 Task: Add Steaz Antioxidant Brew Tea, Zero Calorie Peach Mango to the cart.
Action: Mouse pressed left at (25, 100)
Screenshot: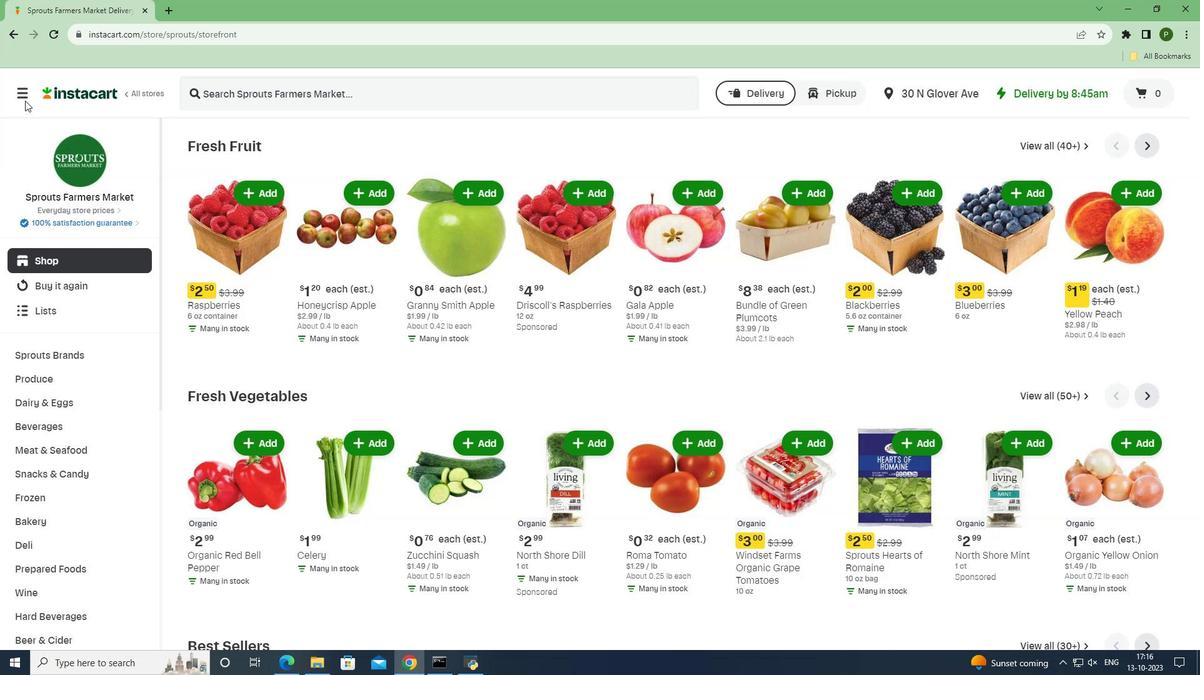 
Action: Mouse moved to (70, 334)
Screenshot: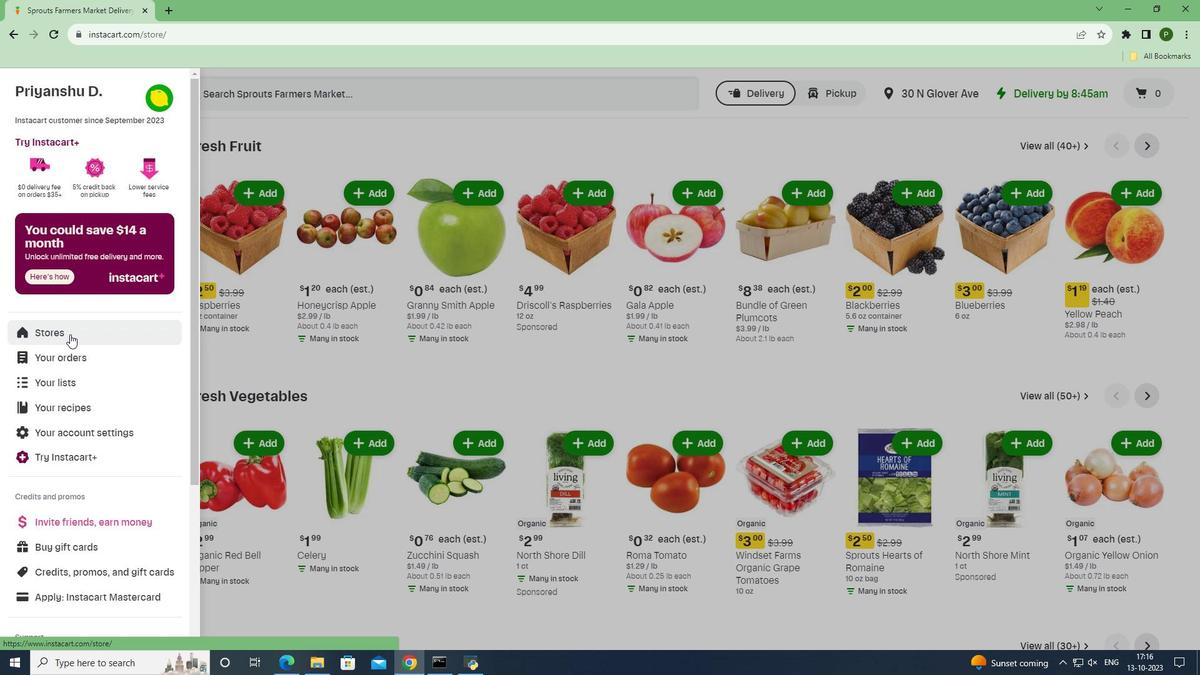
Action: Mouse pressed left at (70, 334)
Screenshot: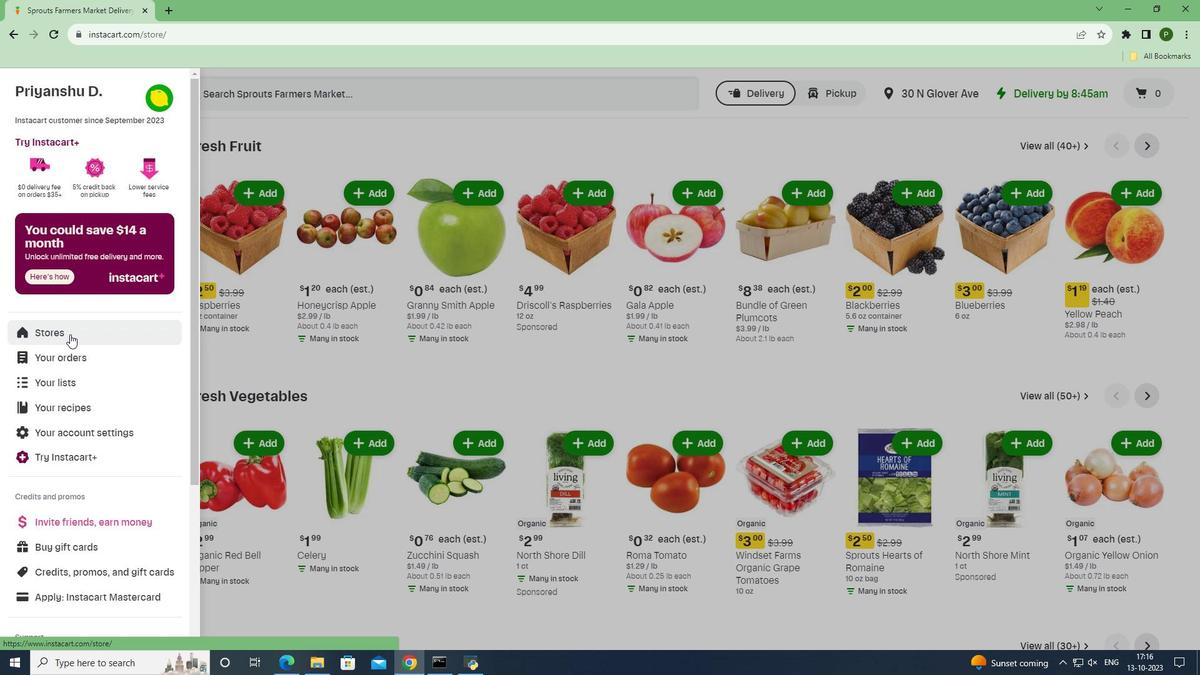 
Action: Mouse moved to (282, 144)
Screenshot: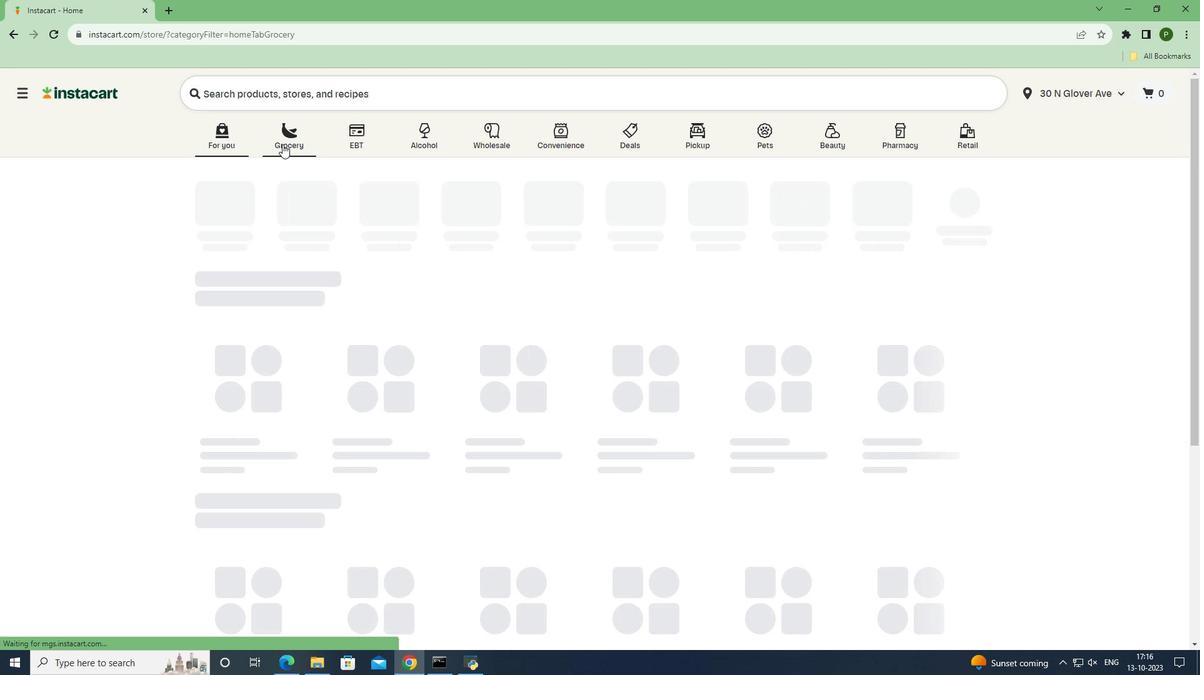 
Action: Mouse pressed left at (282, 144)
Screenshot: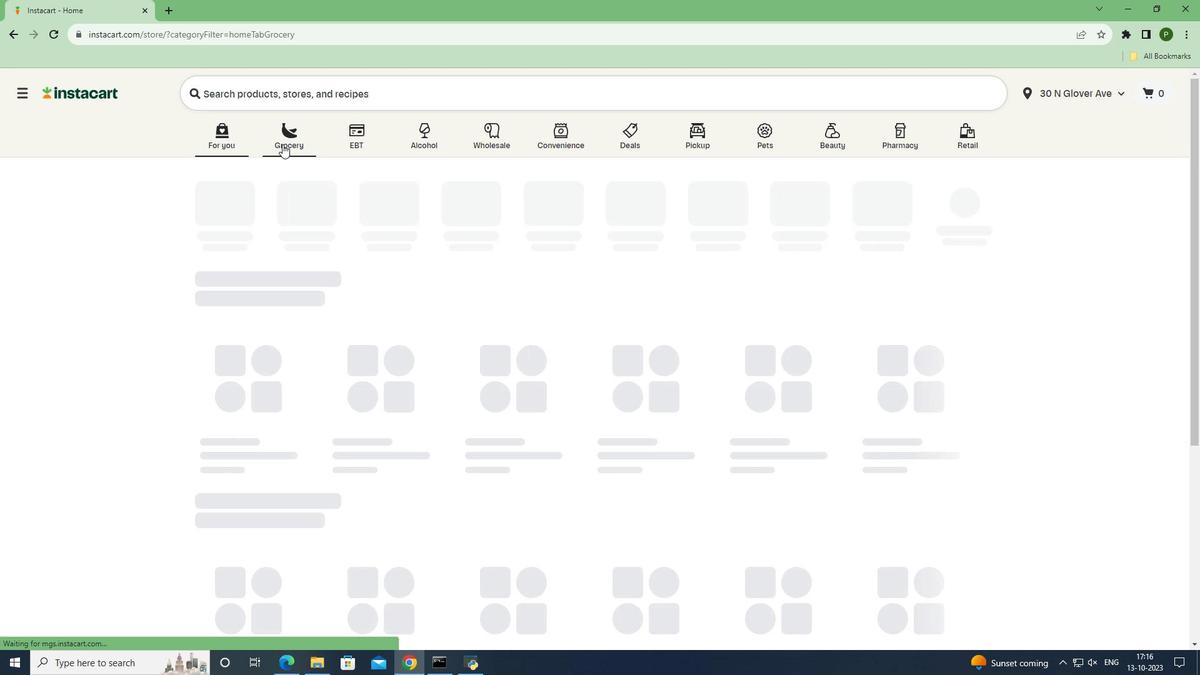 
Action: Mouse moved to (778, 268)
Screenshot: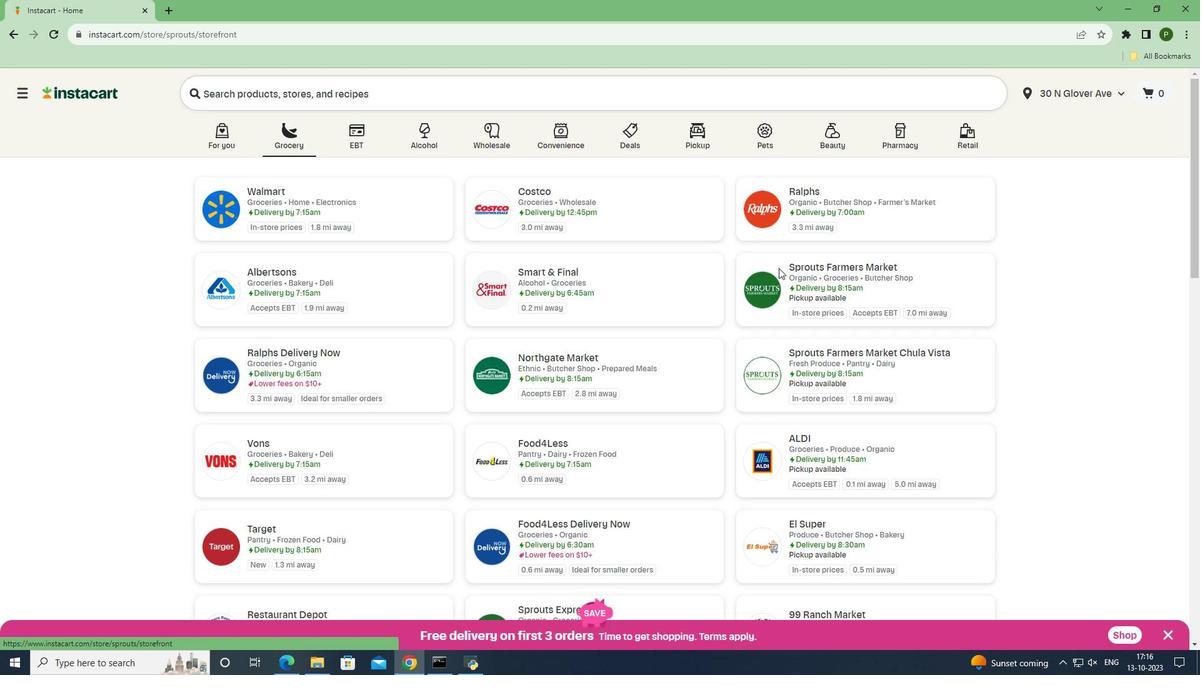 
Action: Mouse pressed left at (778, 268)
Screenshot: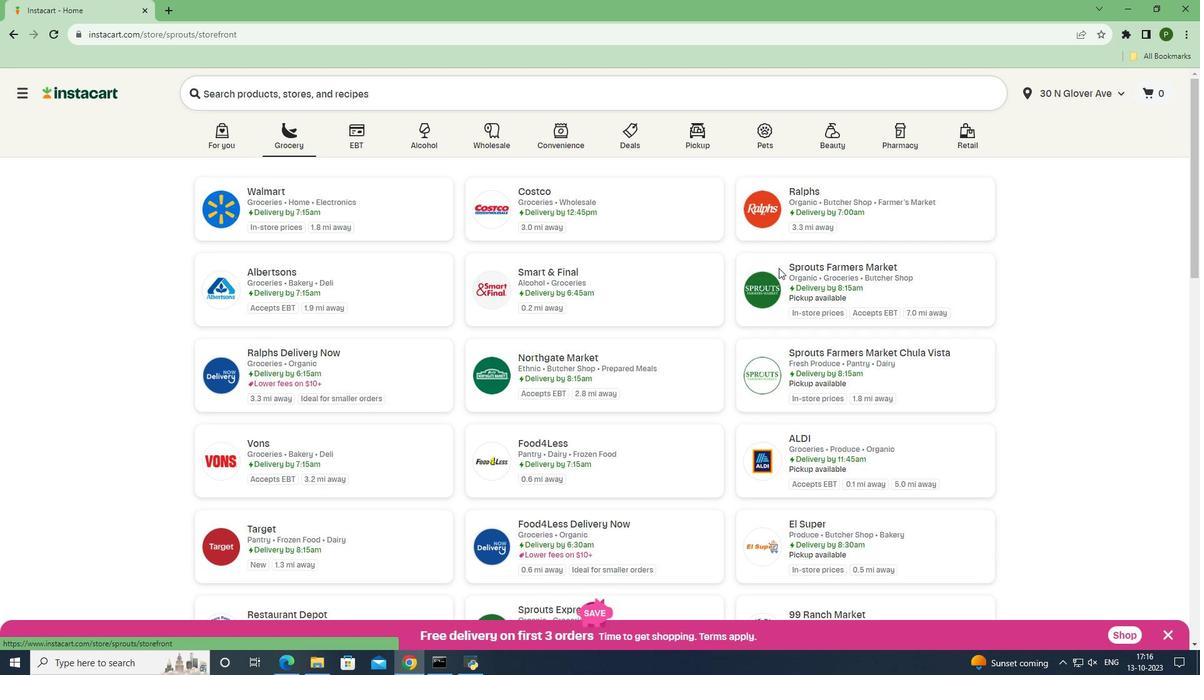 
Action: Mouse moved to (81, 429)
Screenshot: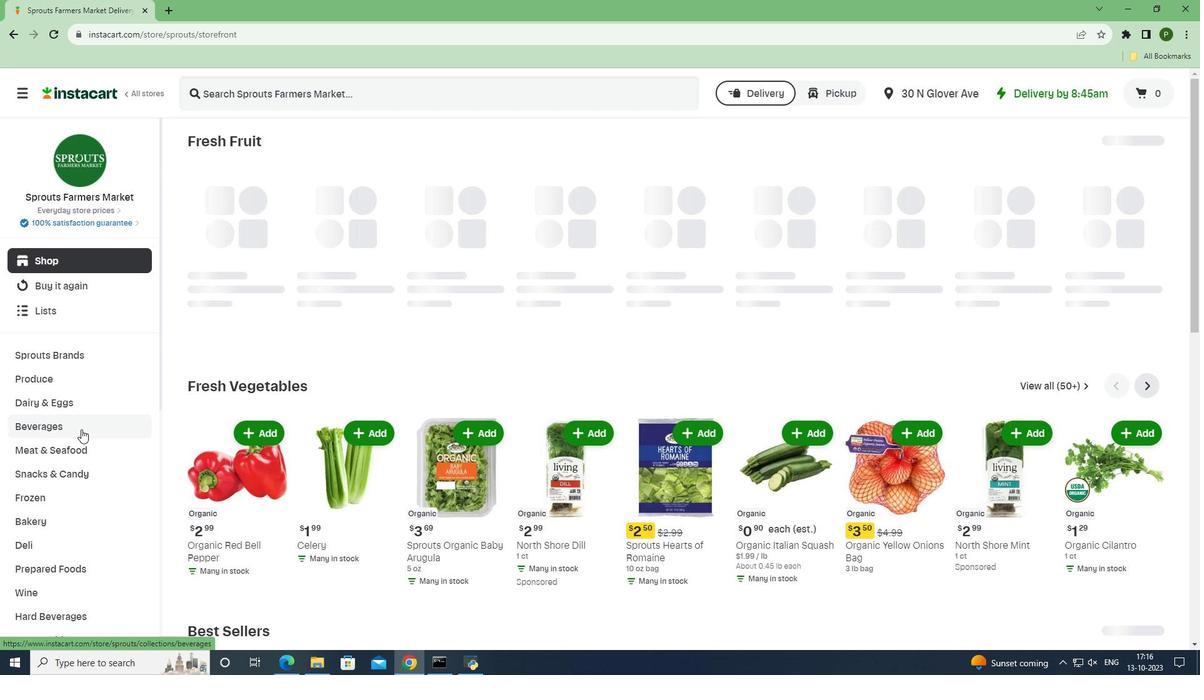 
Action: Mouse pressed left at (81, 429)
Screenshot: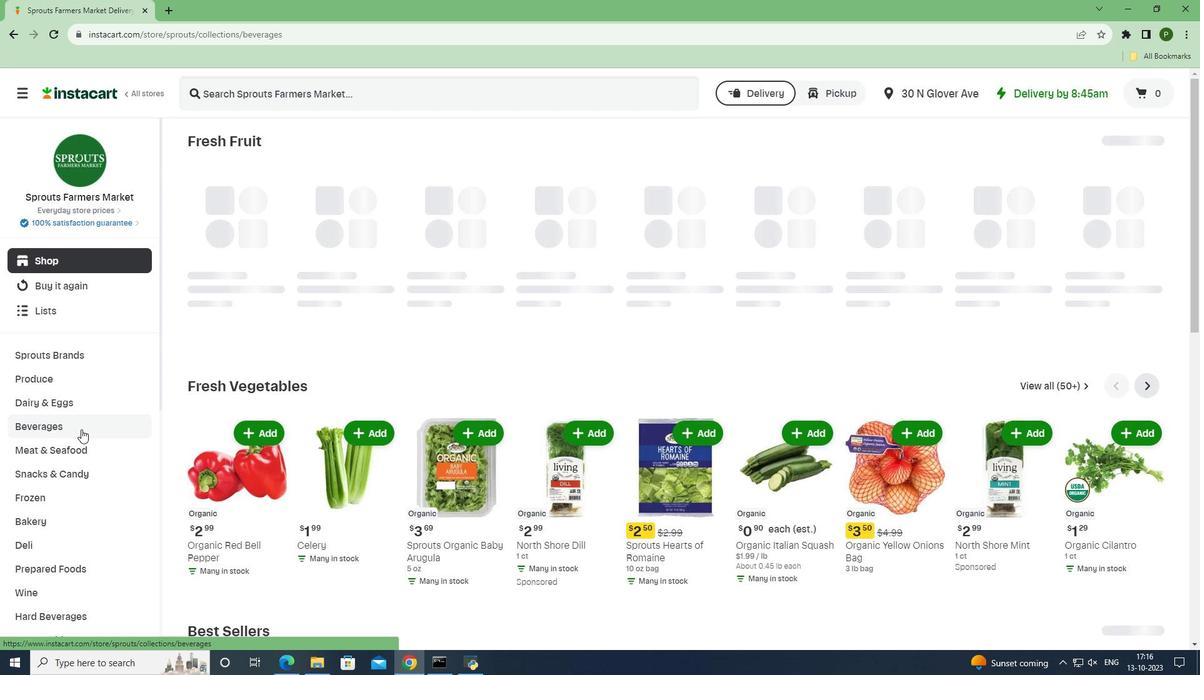 
Action: Mouse moved to (1089, 175)
Screenshot: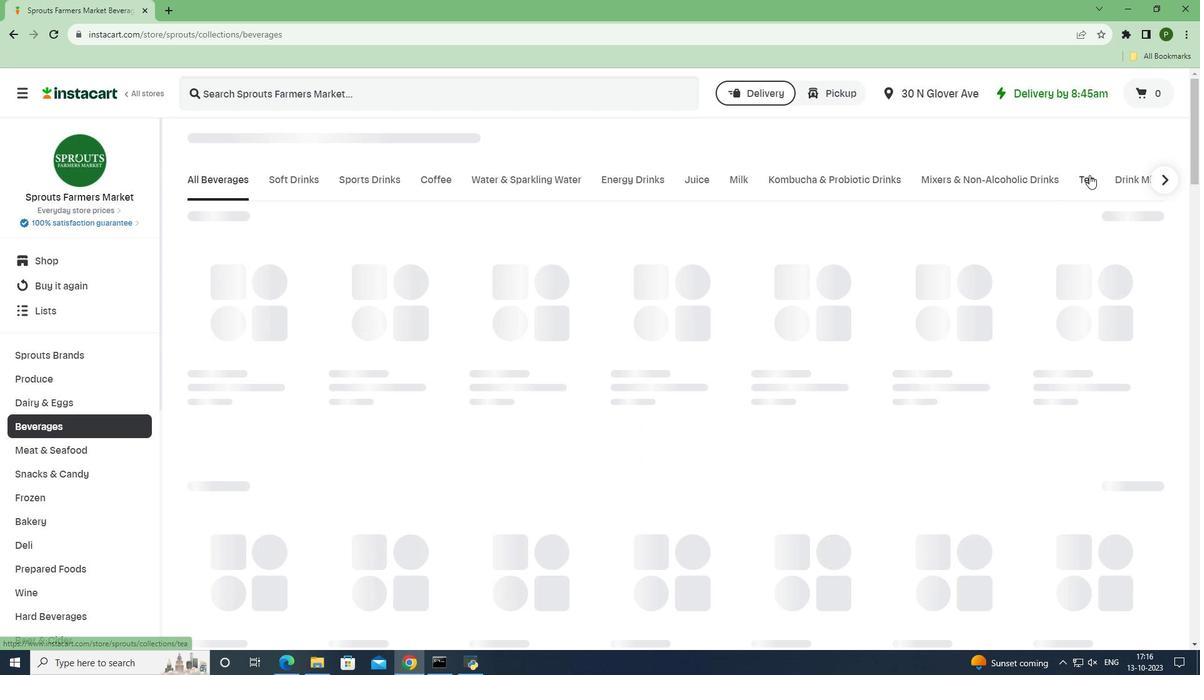 
Action: Mouse pressed left at (1089, 175)
Screenshot: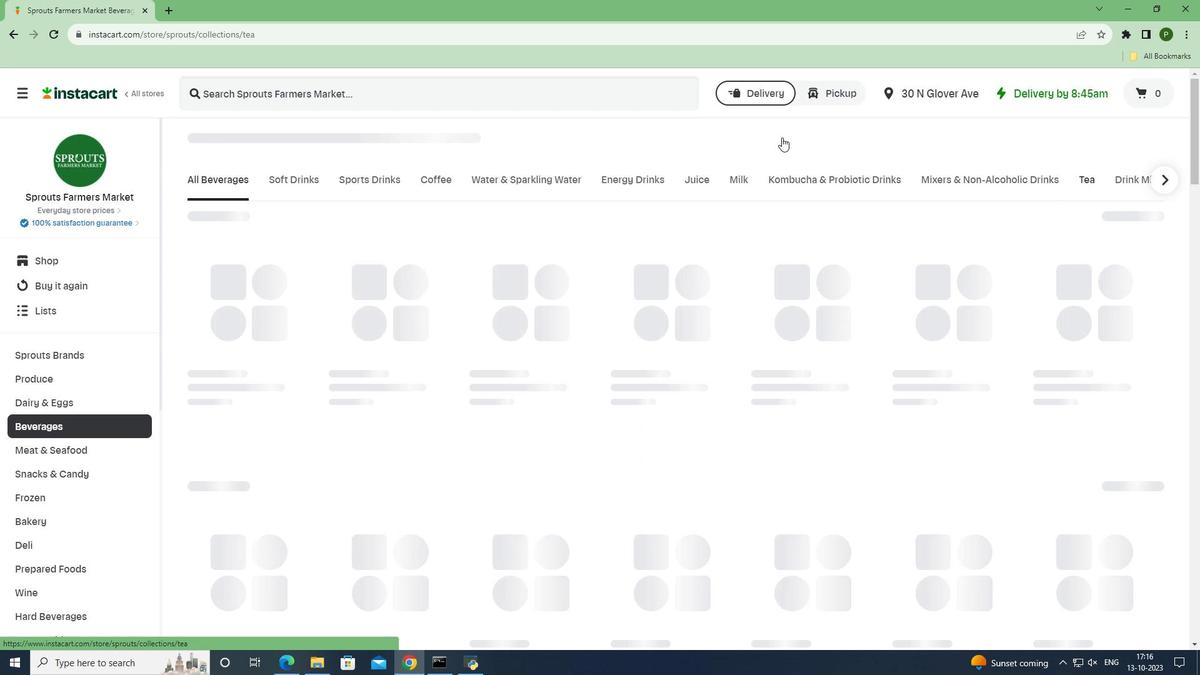 
Action: Mouse moved to (406, 91)
Screenshot: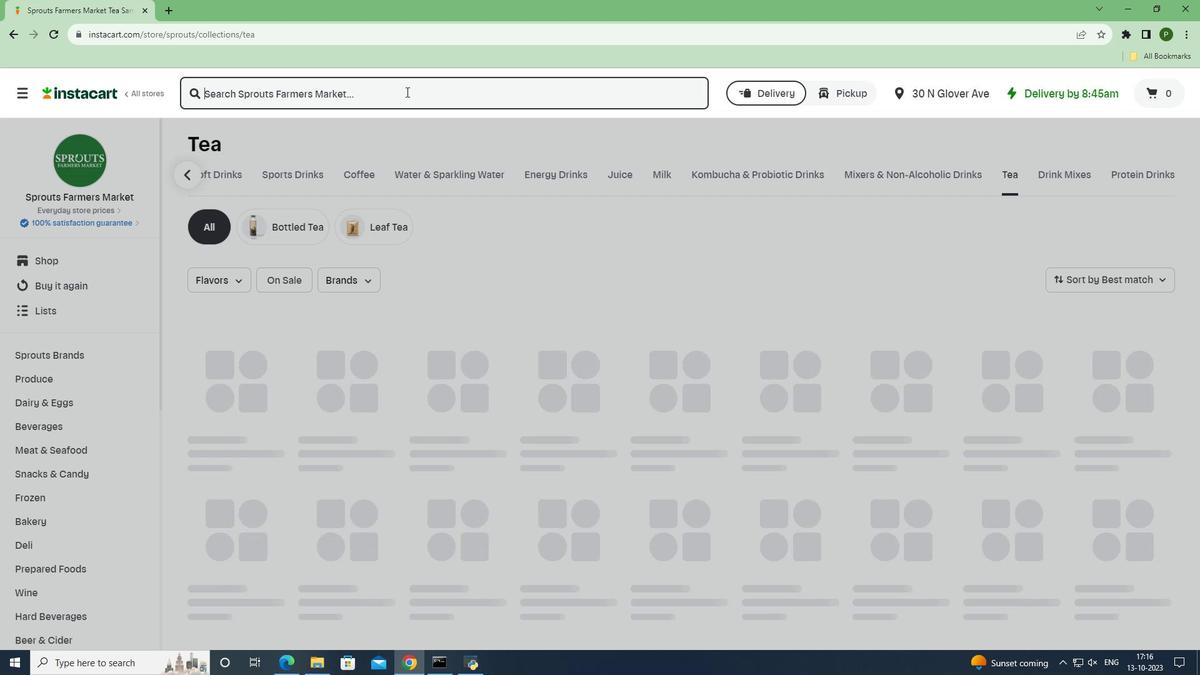 
Action: Mouse pressed left at (406, 91)
Screenshot: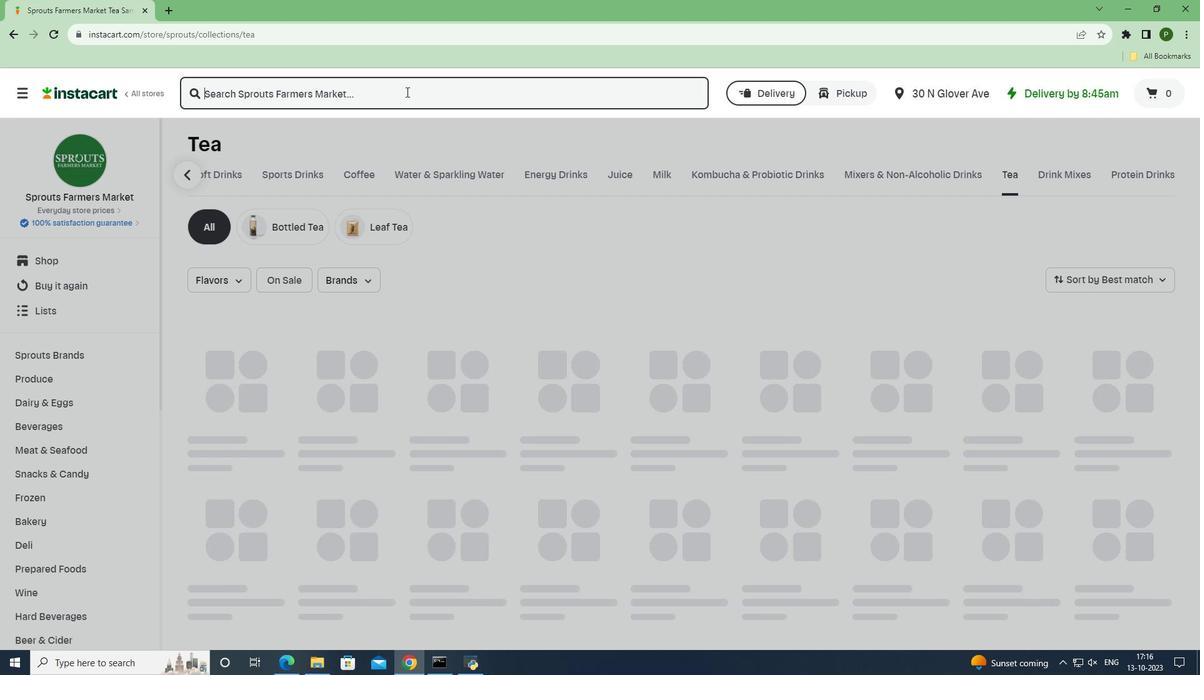 
Action: Key pressed <Key.caps_lock>S<Key.caps_lock>teaz<Key.space><Key.caps_lock>A<Key.caps_lock>ntioxidant<Key.space><Key.caps_lock>B<Key.caps_lock>rew<Key.space><Key.caps_lock>T<Key.caps_lock>ea,<Key.space><Key.caps_lock>Z<Key.caps_lock>ero<Key.space><Key.caps_lock>C<Key.caps_lock>alorie<Key.space><Key.caps_lock>P<Key.caps_lock>each<Key.space><Key.caps_lock>M<Key.caps_lock>ango<Key.space><Key.enter>
Screenshot: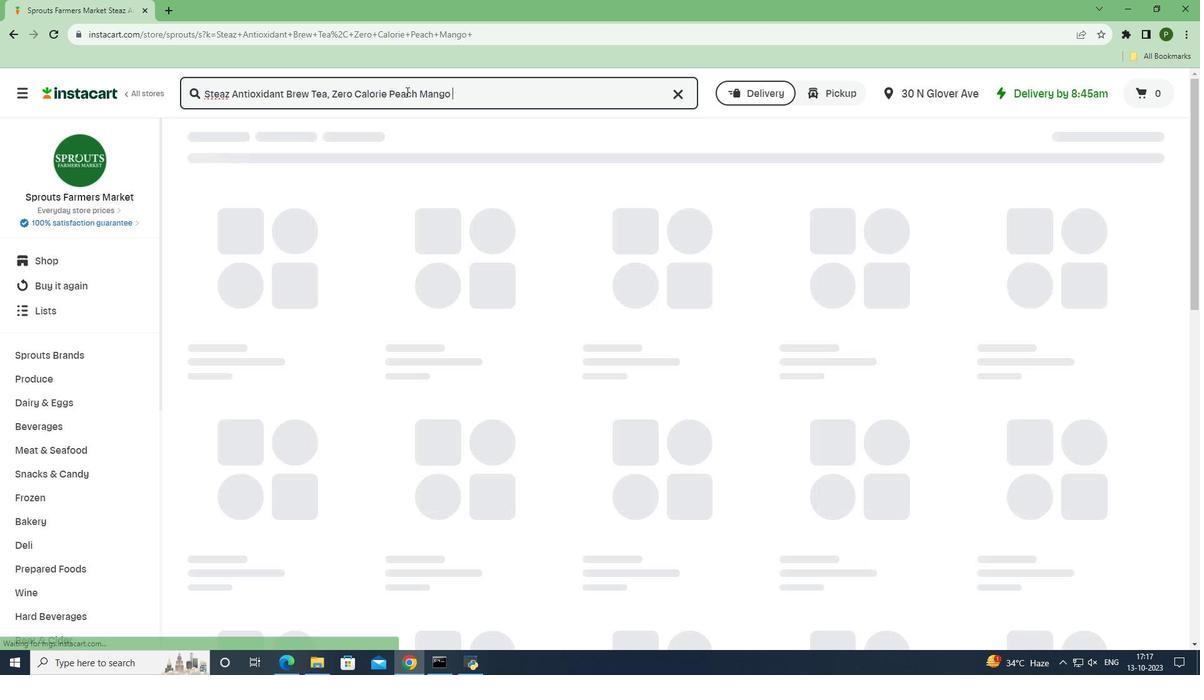 
Action: Mouse moved to (323, 234)
Screenshot: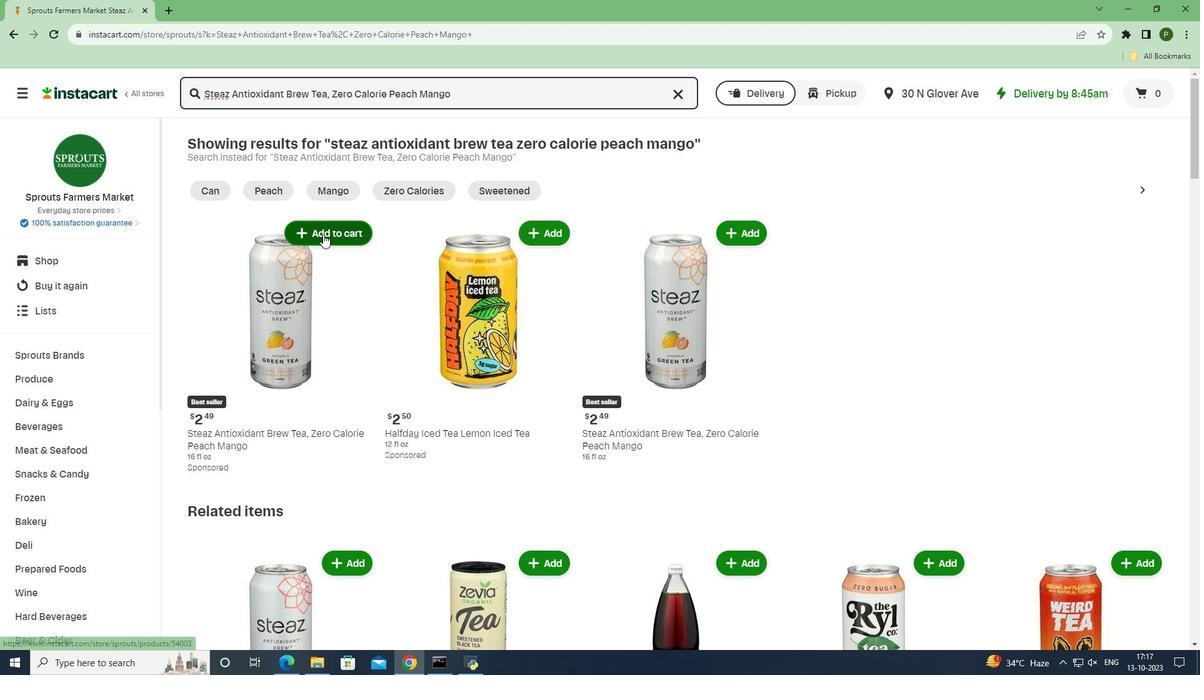 
Action: Mouse pressed left at (323, 234)
Screenshot: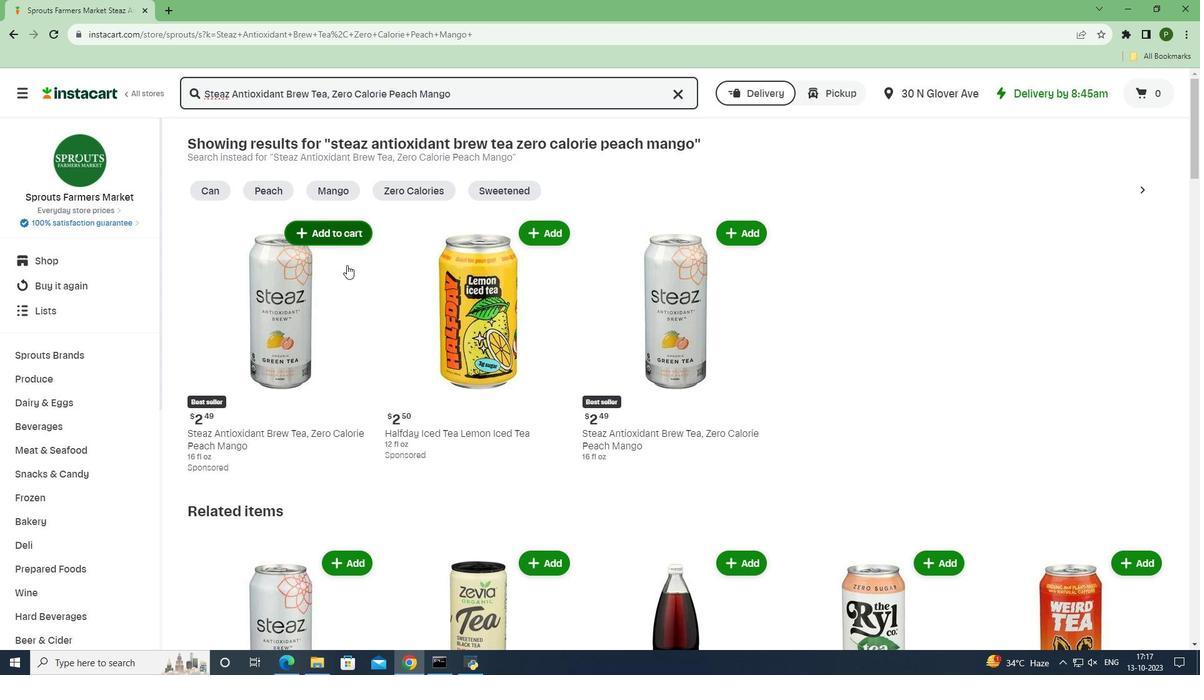 
Action: Mouse moved to (358, 286)
Screenshot: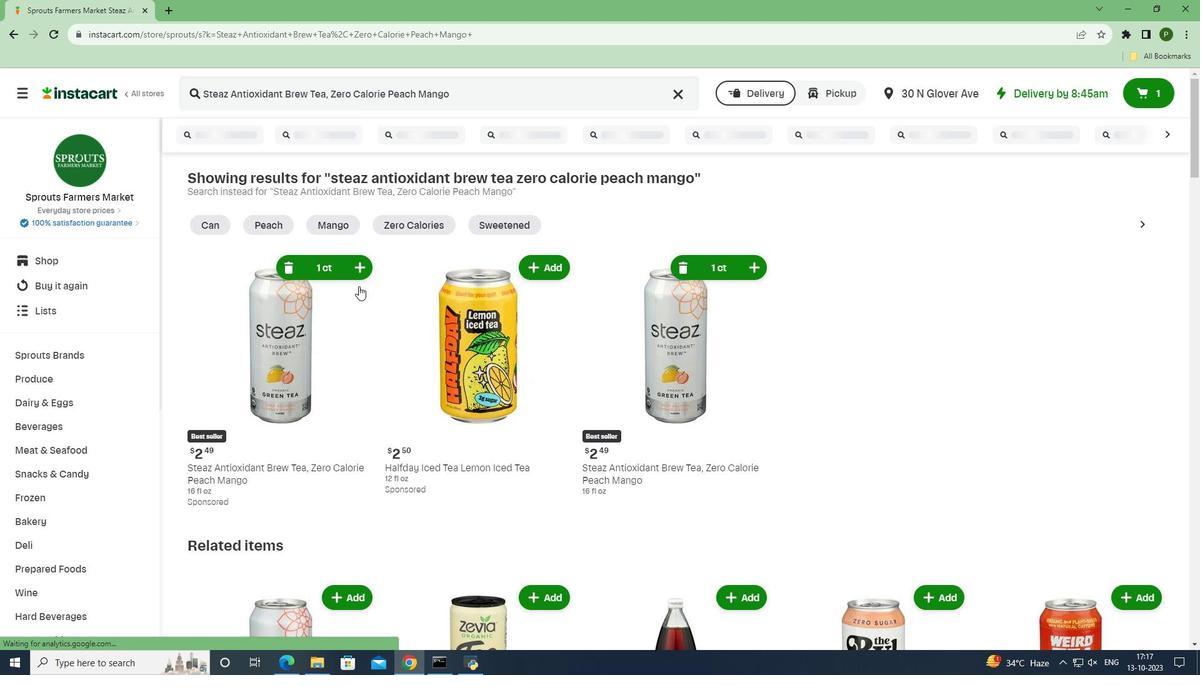 
